 Task: Click on the Austria, Germany, and Switzerland email address Press @airbnb.com
Action: Mouse pressed left at (812, 454)
Screenshot: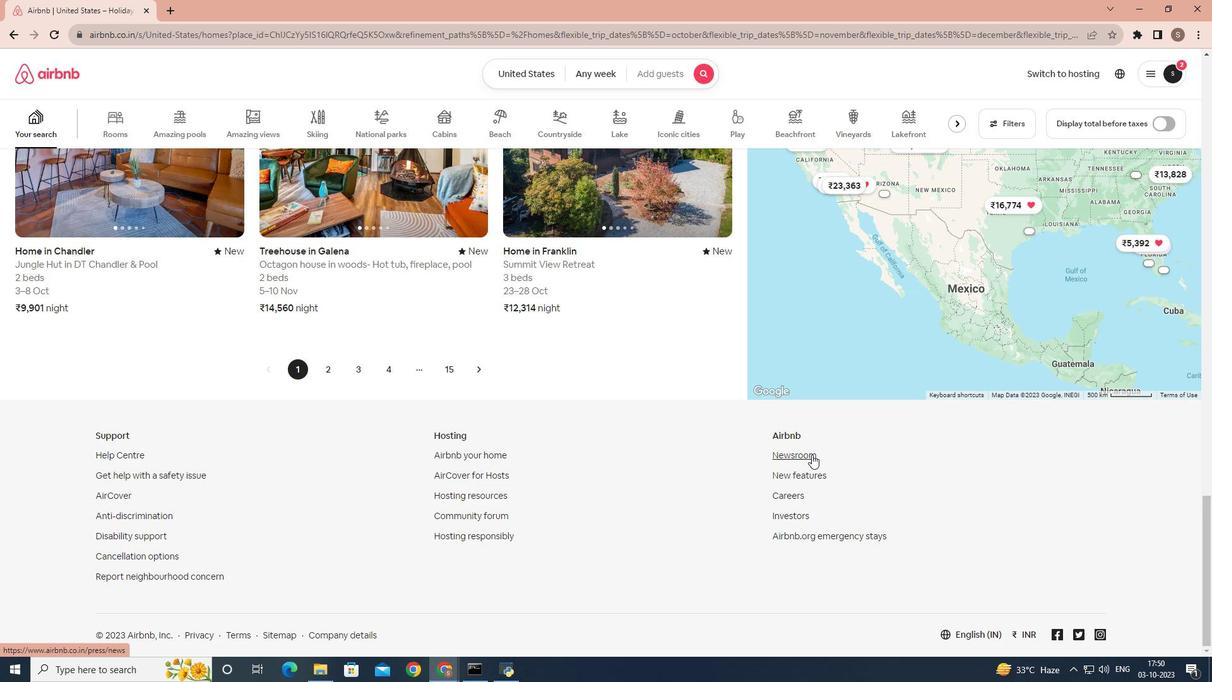 
Action: Mouse moved to (1018, 73)
Screenshot: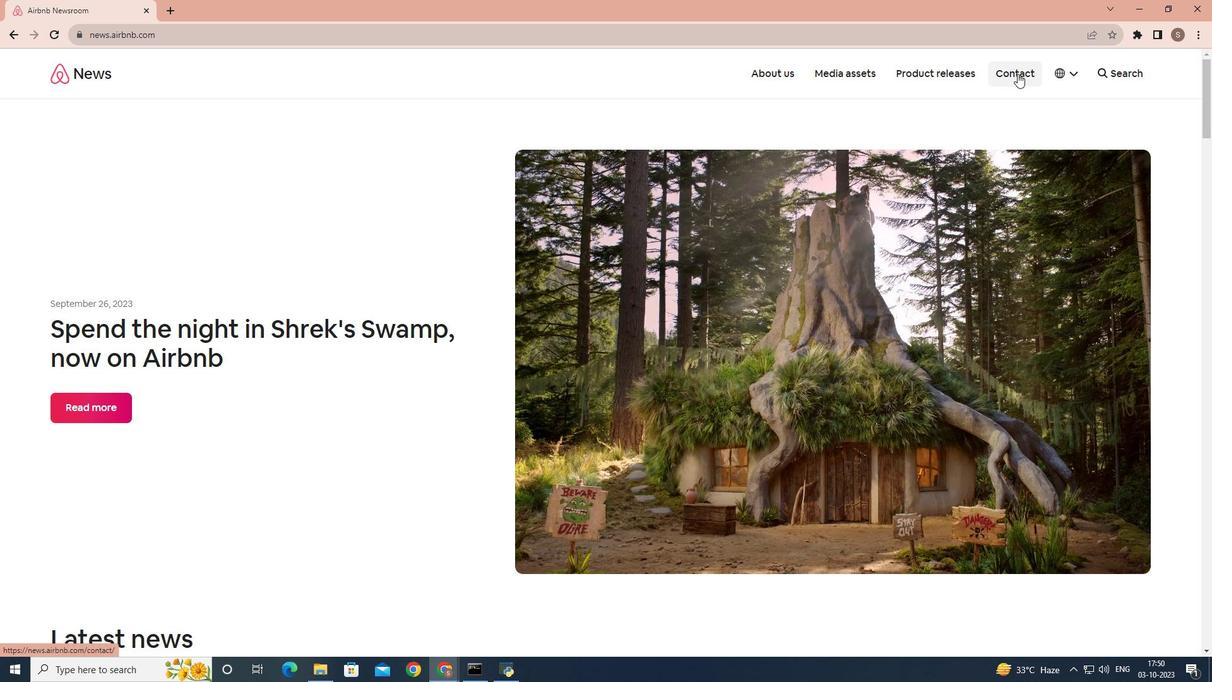 
Action: Mouse pressed left at (1018, 73)
Screenshot: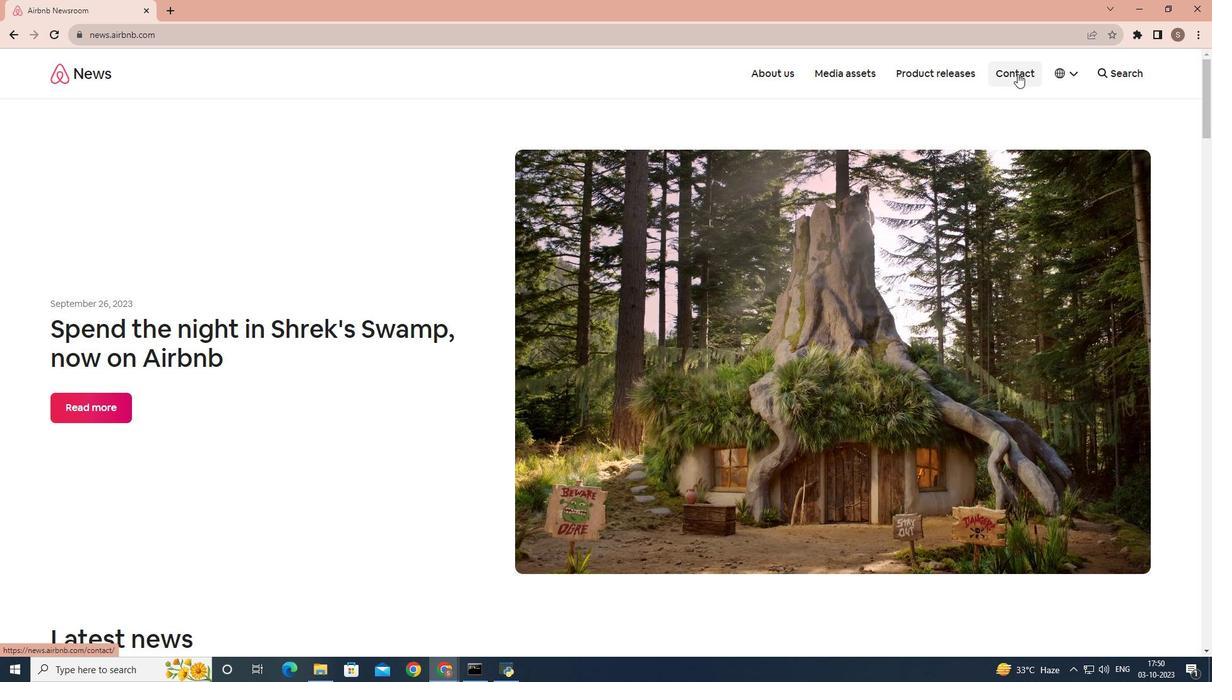 
Action: Mouse moved to (856, 241)
Screenshot: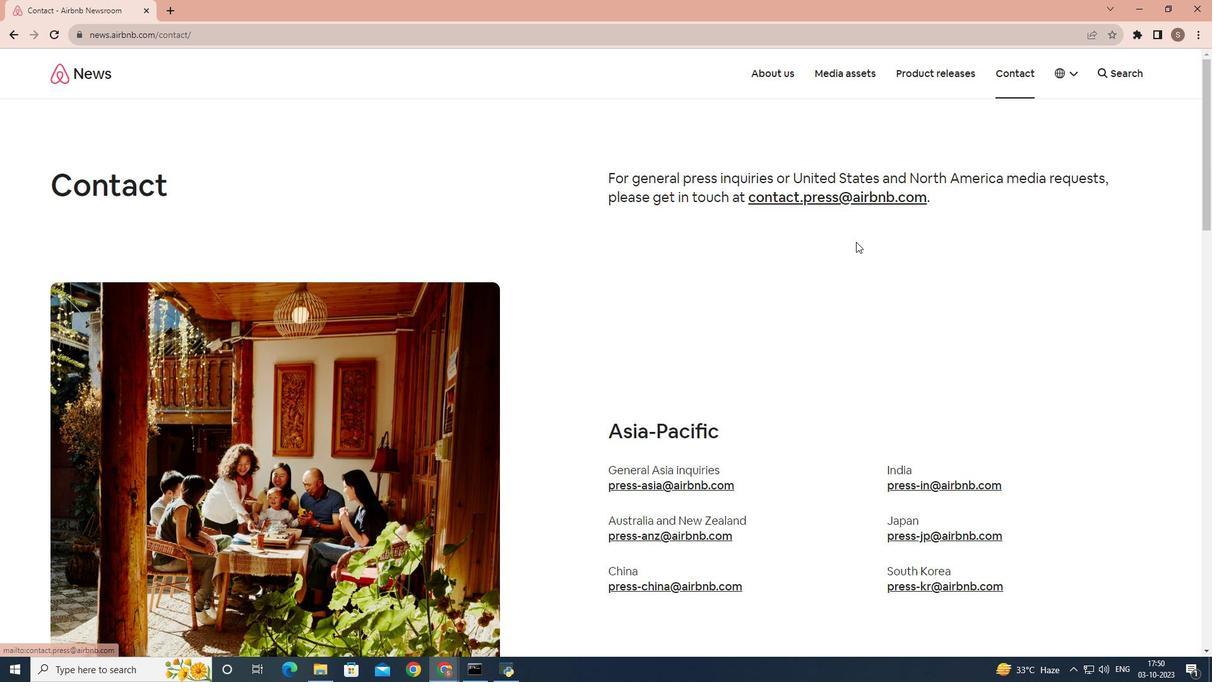 
Action: Mouse scrolled (856, 241) with delta (0, 0)
Screenshot: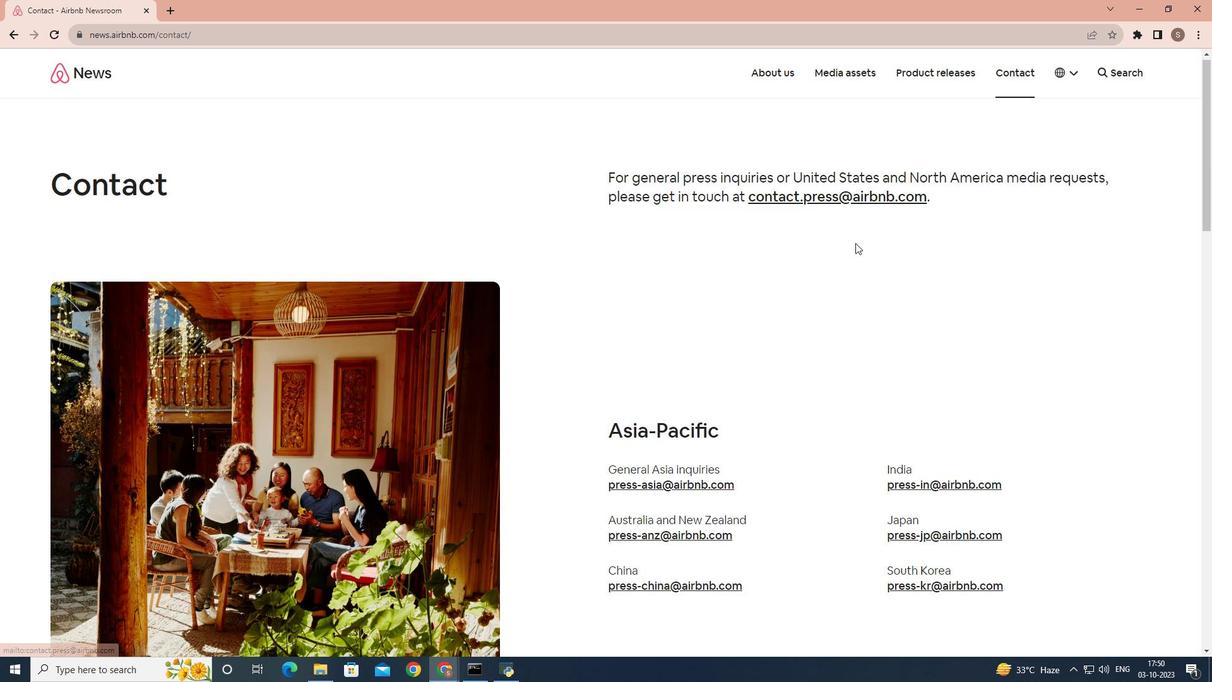 
Action: Mouse moved to (855, 243)
Screenshot: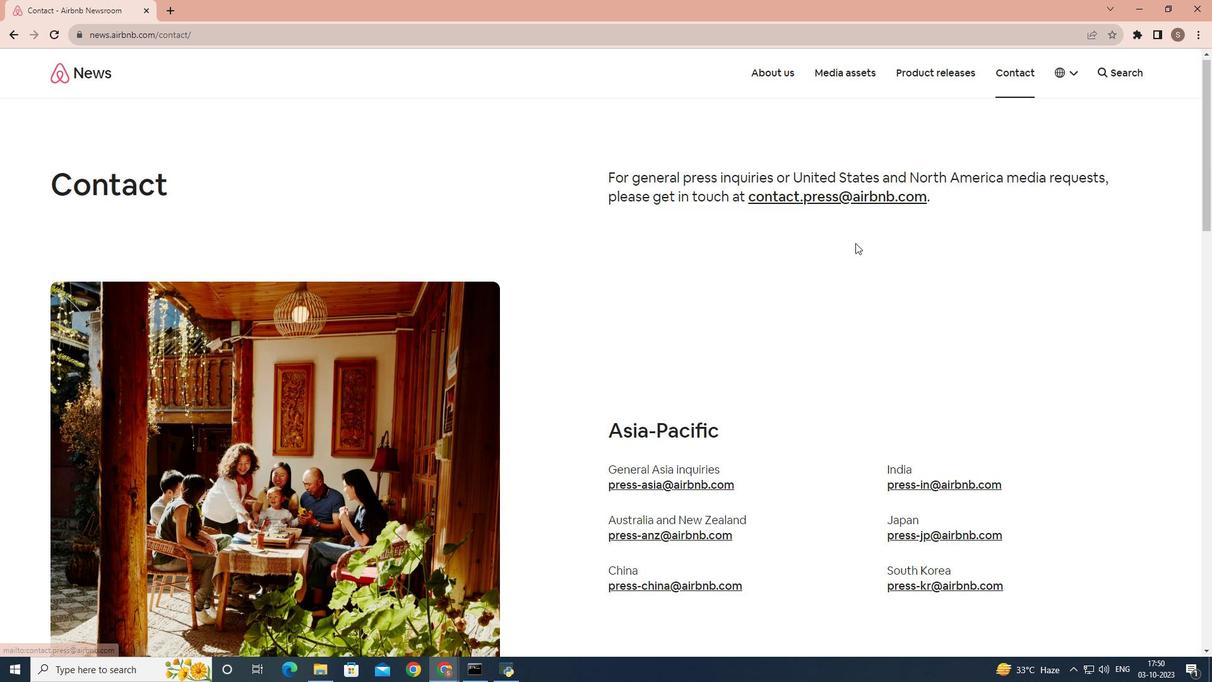 
Action: Mouse scrolled (855, 243) with delta (0, 0)
Screenshot: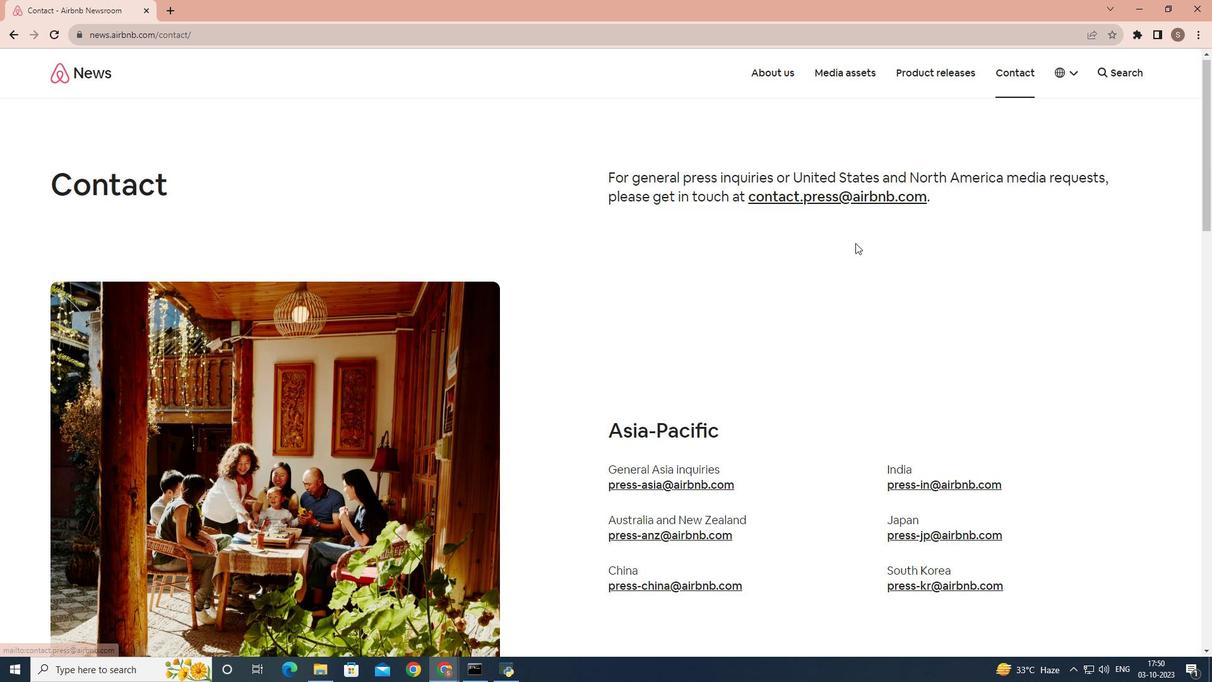 
Action: Mouse moved to (853, 247)
Screenshot: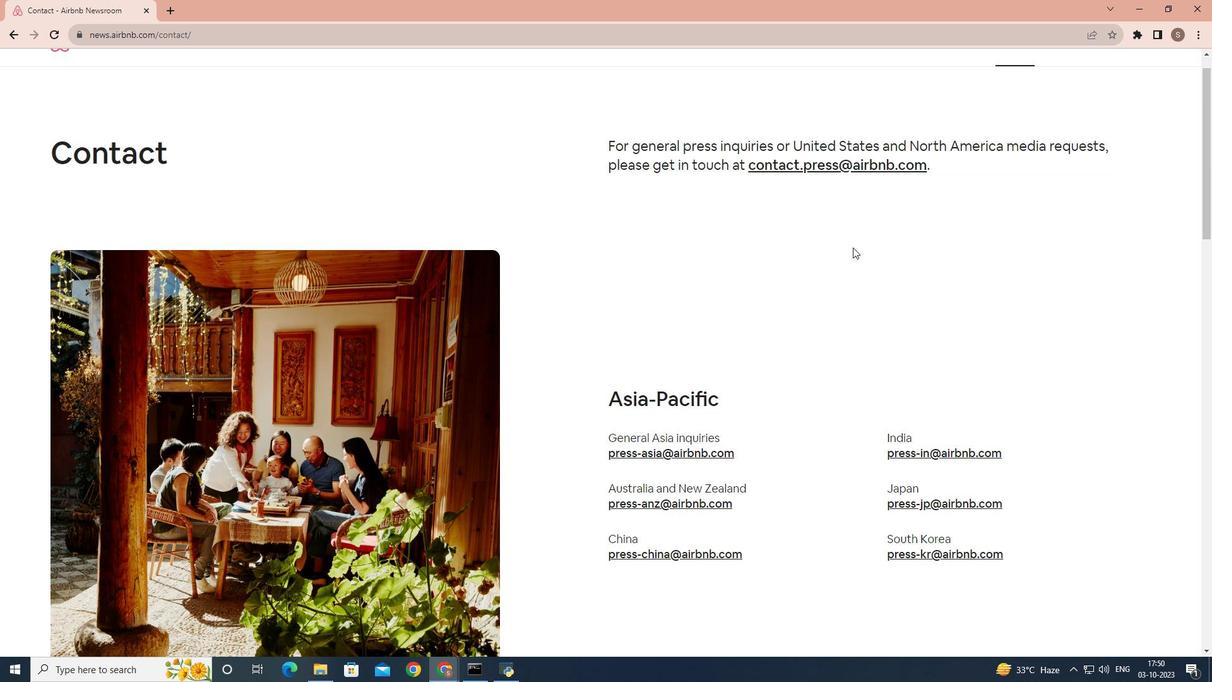 
Action: Mouse scrolled (853, 246) with delta (0, 0)
Screenshot: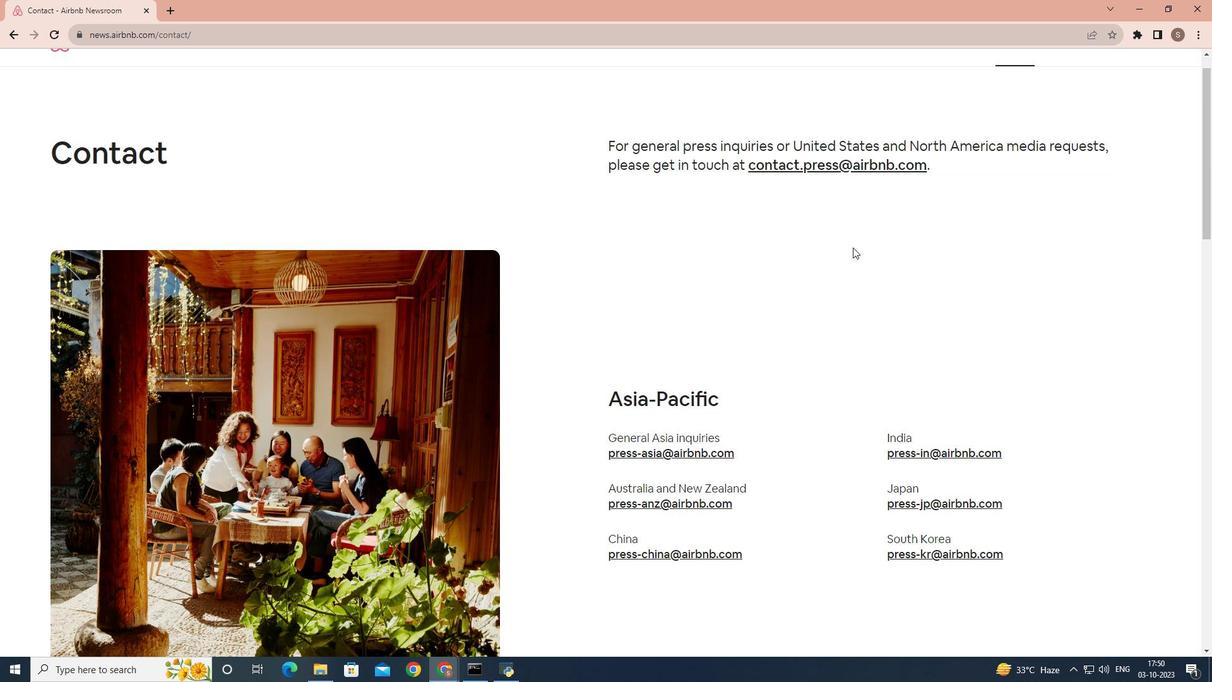
Action: Mouse moved to (836, 246)
Screenshot: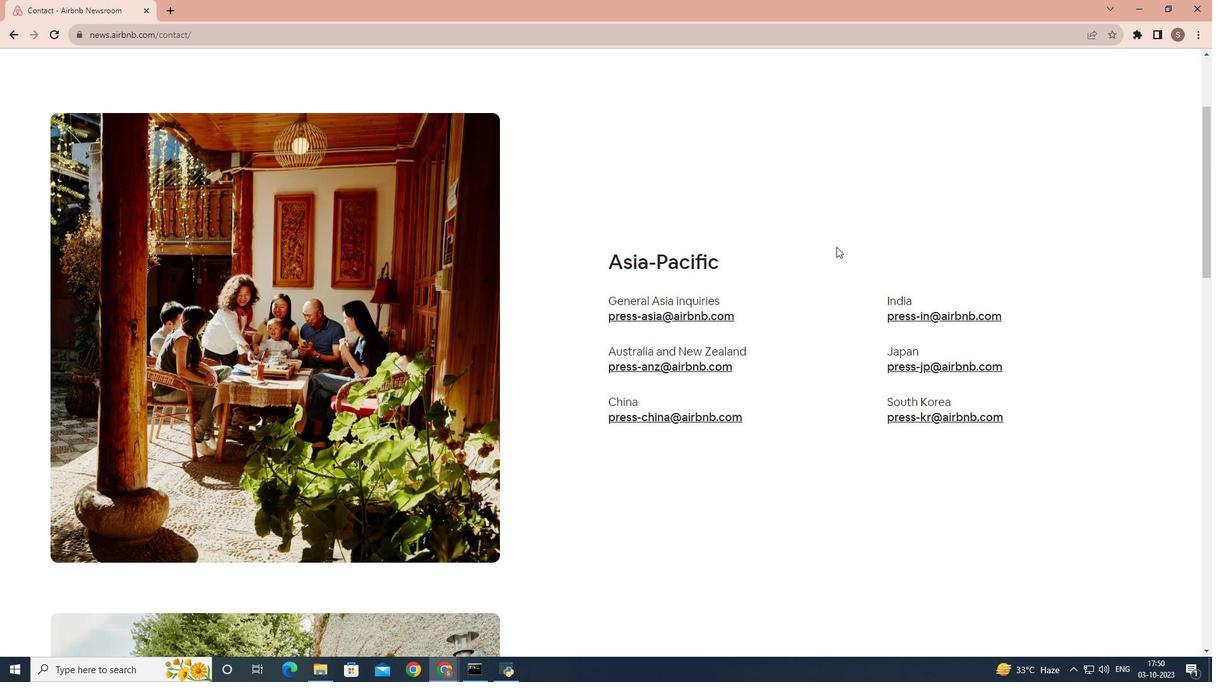 
Action: Mouse scrolled (836, 246) with delta (0, 0)
Screenshot: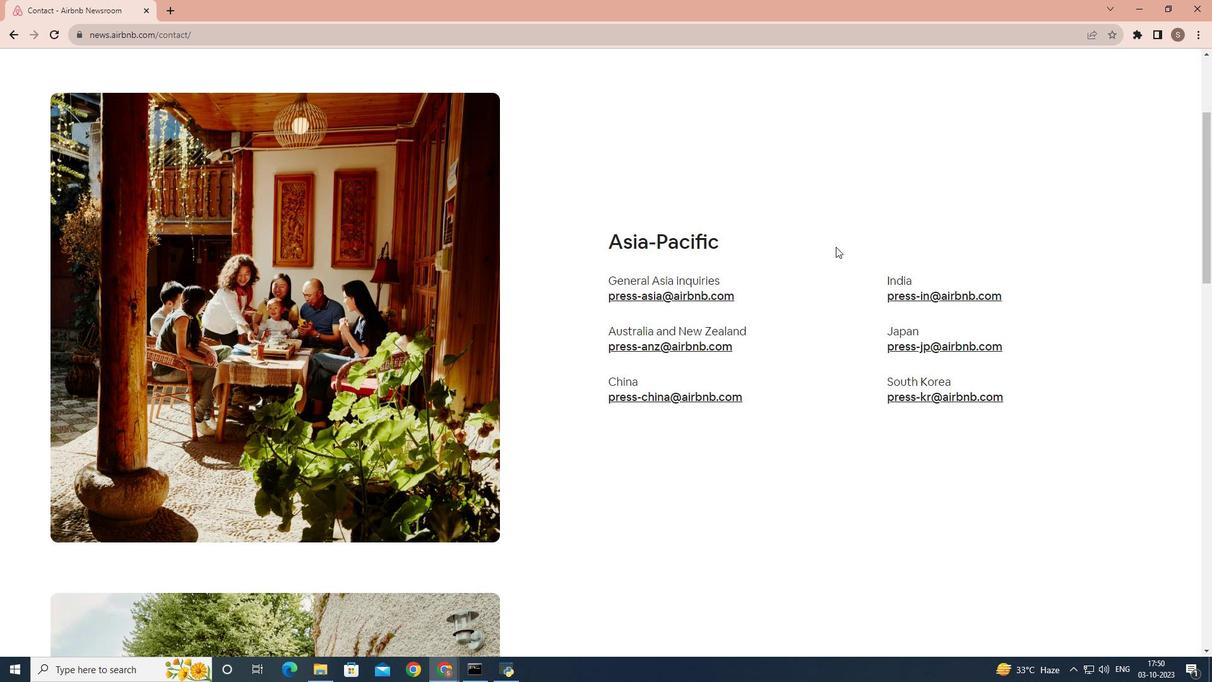 
Action: Mouse scrolled (836, 246) with delta (0, 0)
Screenshot: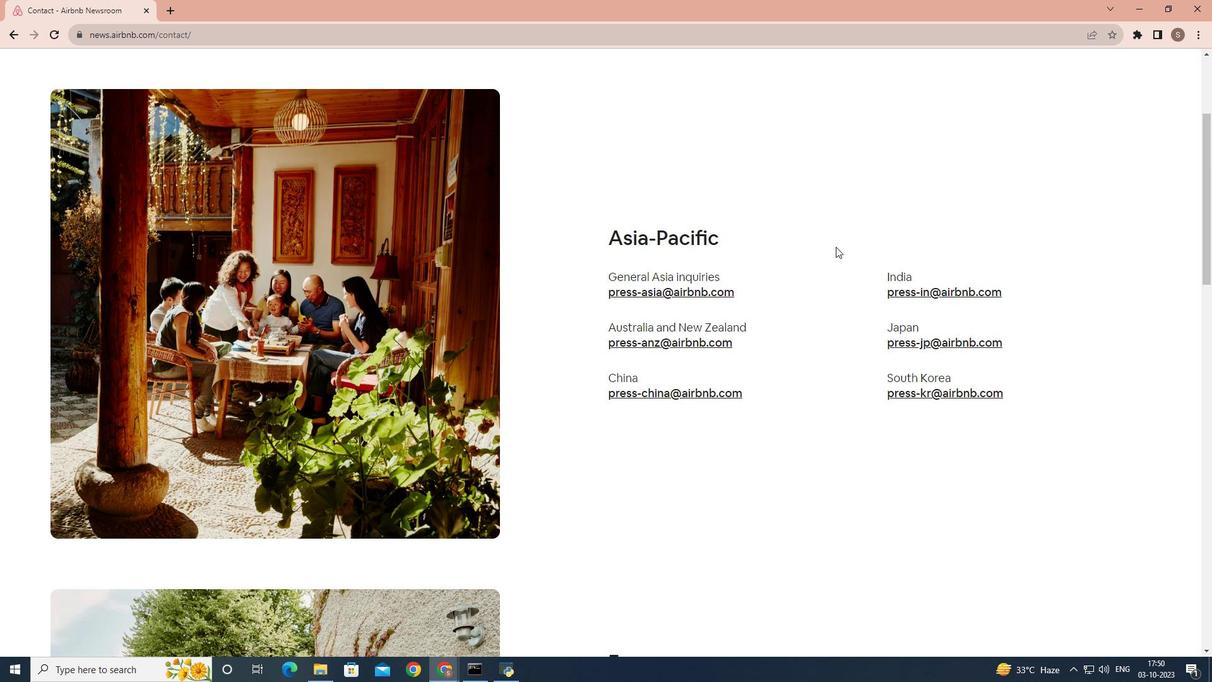 
Action: Mouse scrolled (836, 246) with delta (0, 0)
Screenshot: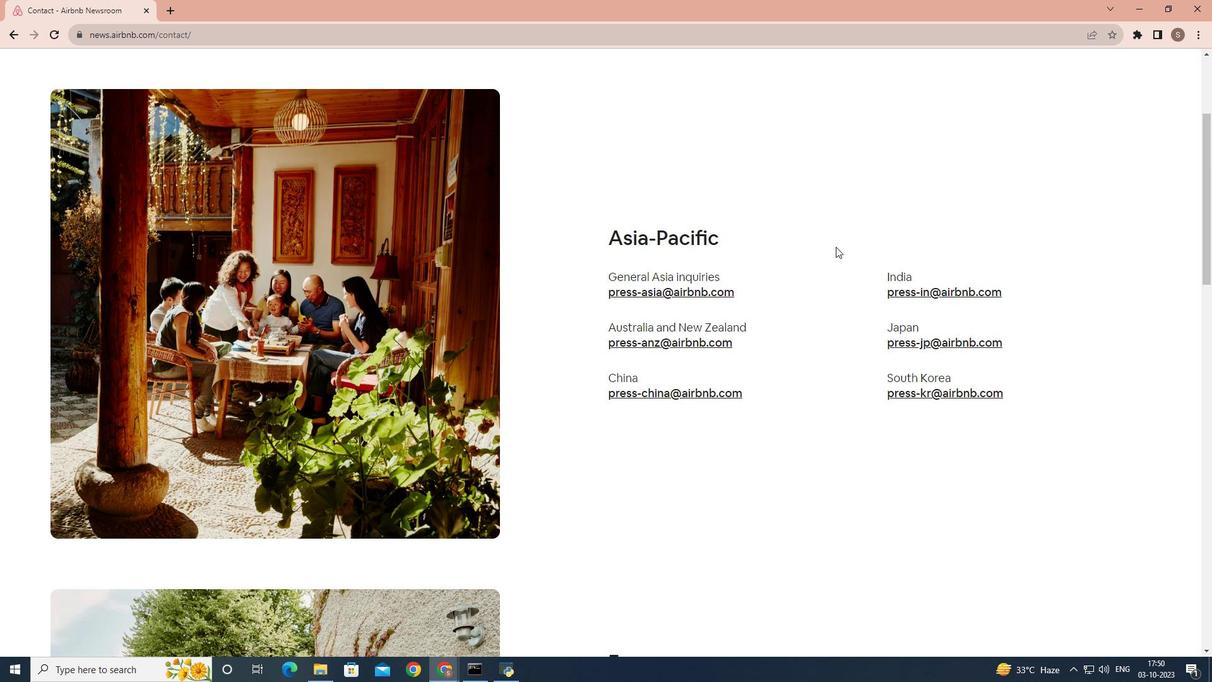 
Action: Mouse scrolled (836, 246) with delta (0, 0)
Screenshot: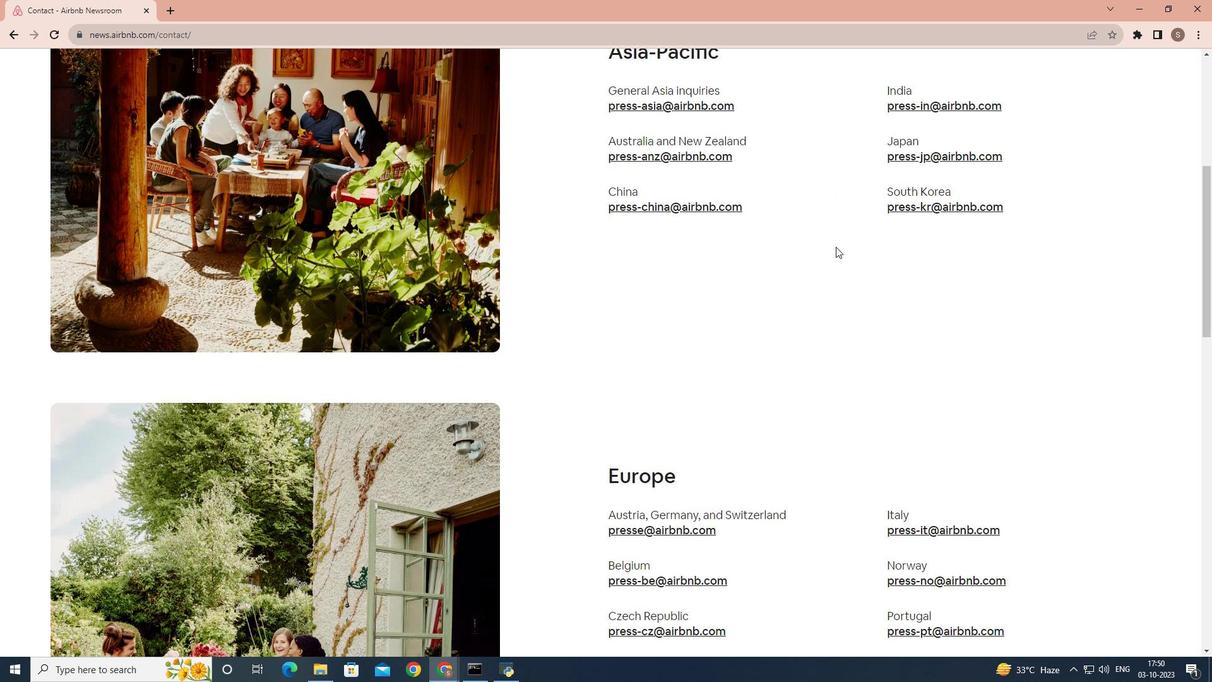 
Action: Mouse scrolled (836, 246) with delta (0, 0)
Screenshot: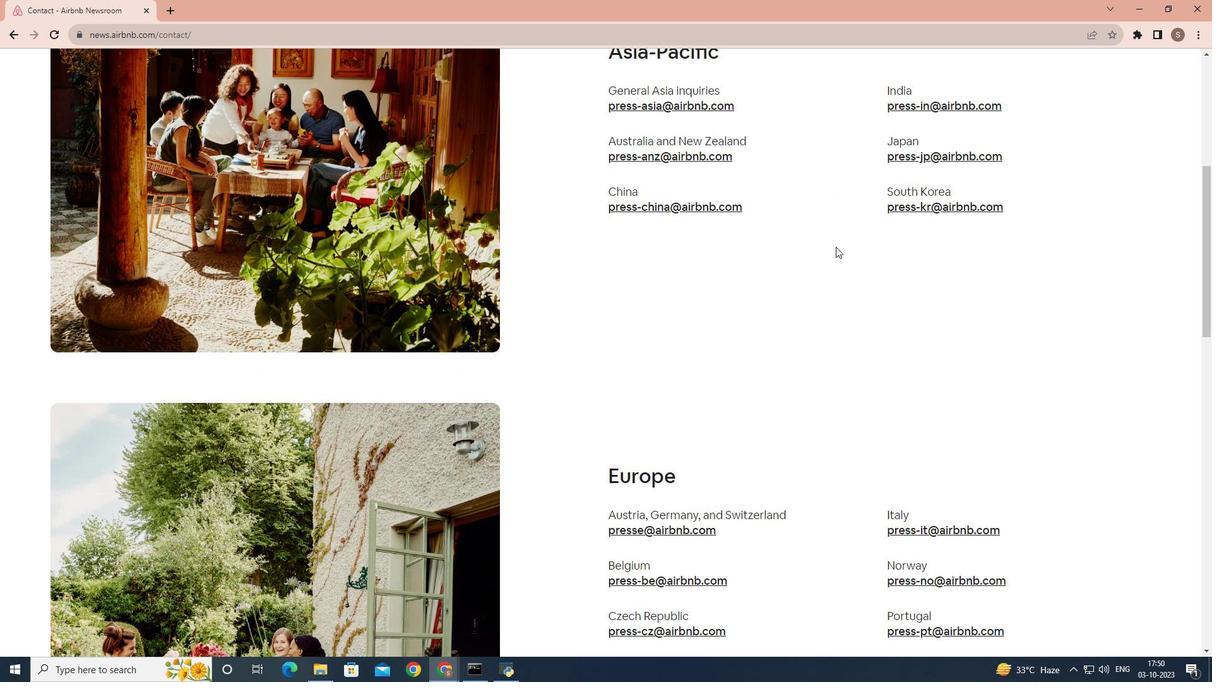 
Action: Mouse scrolled (836, 246) with delta (0, 0)
Screenshot: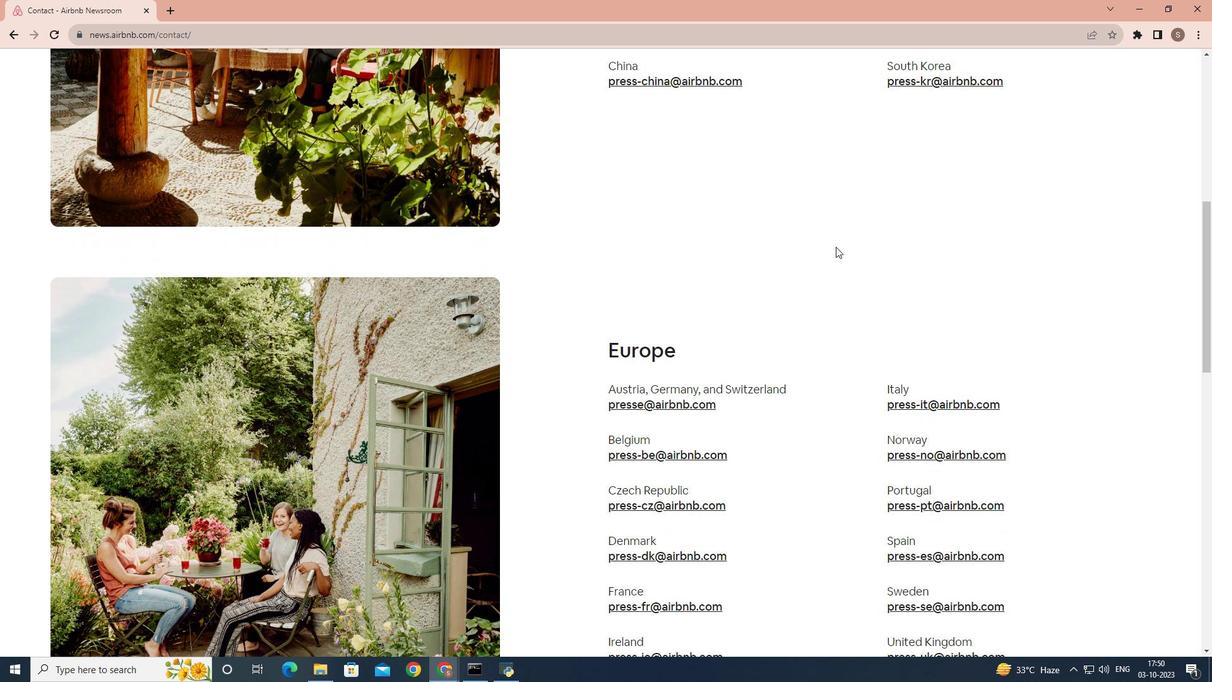 
Action: Mouse scrolled (836, 246) with delta (0, 0)
Screenshot: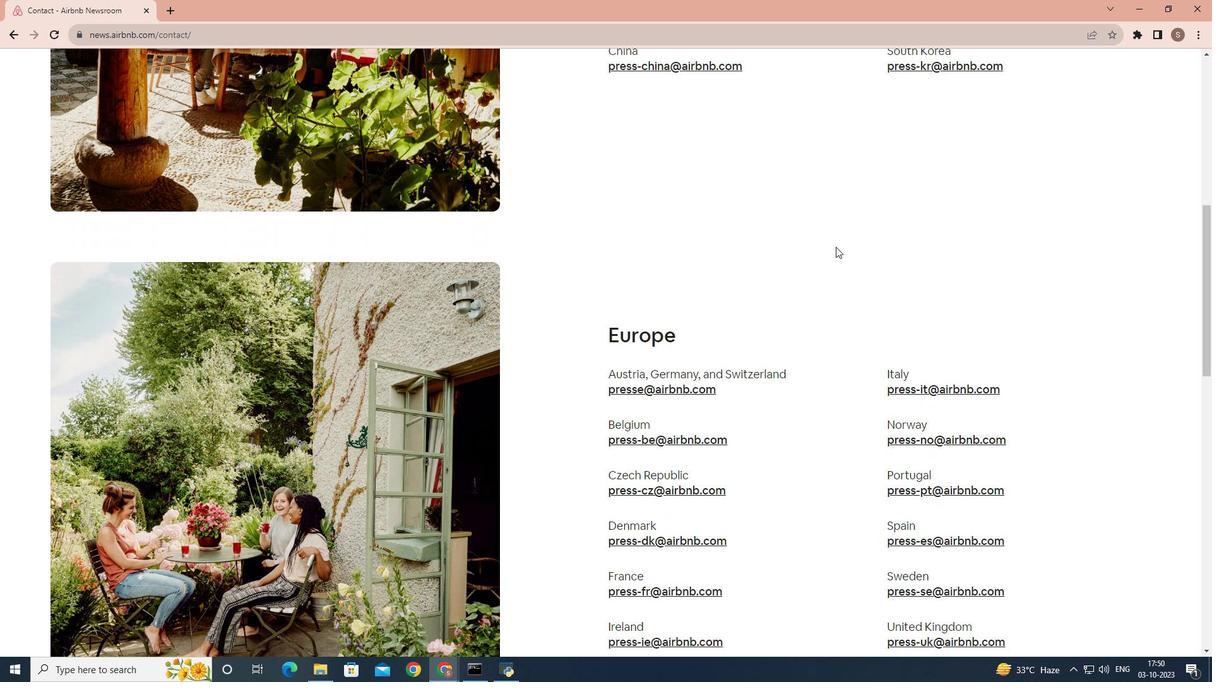 
Action: Mouse moved to (673, 281)
Screenshot: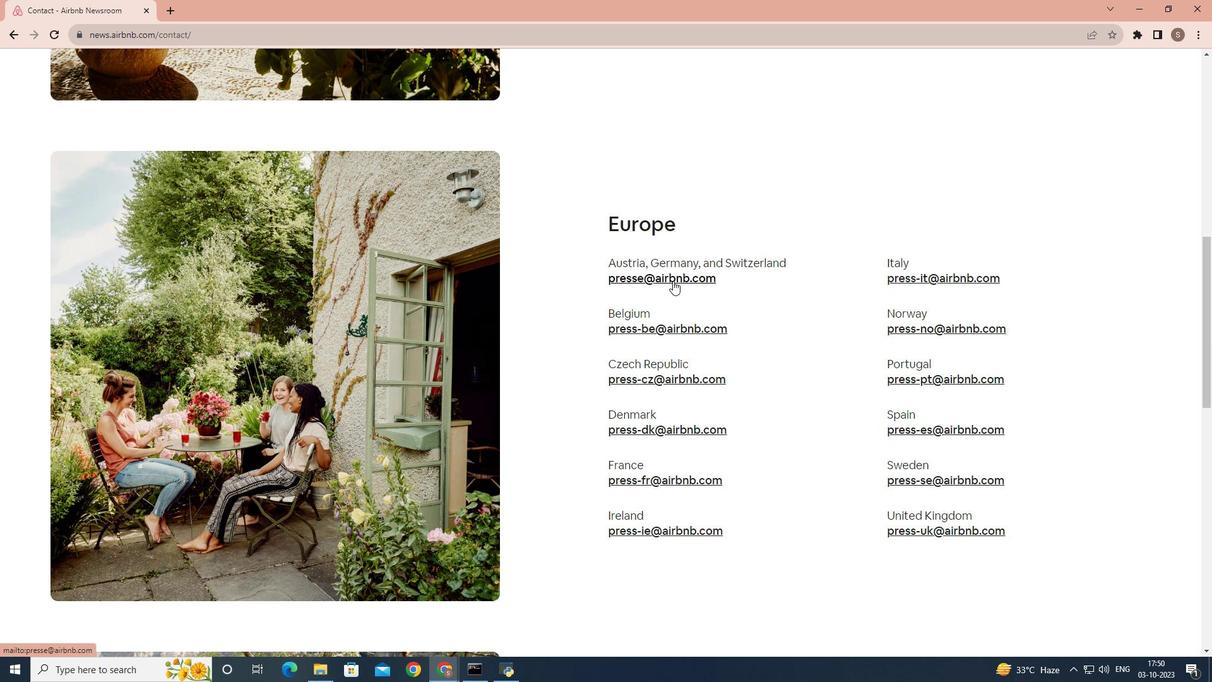 
Action: Mouse pressed left at (673, 281)
Screenshot: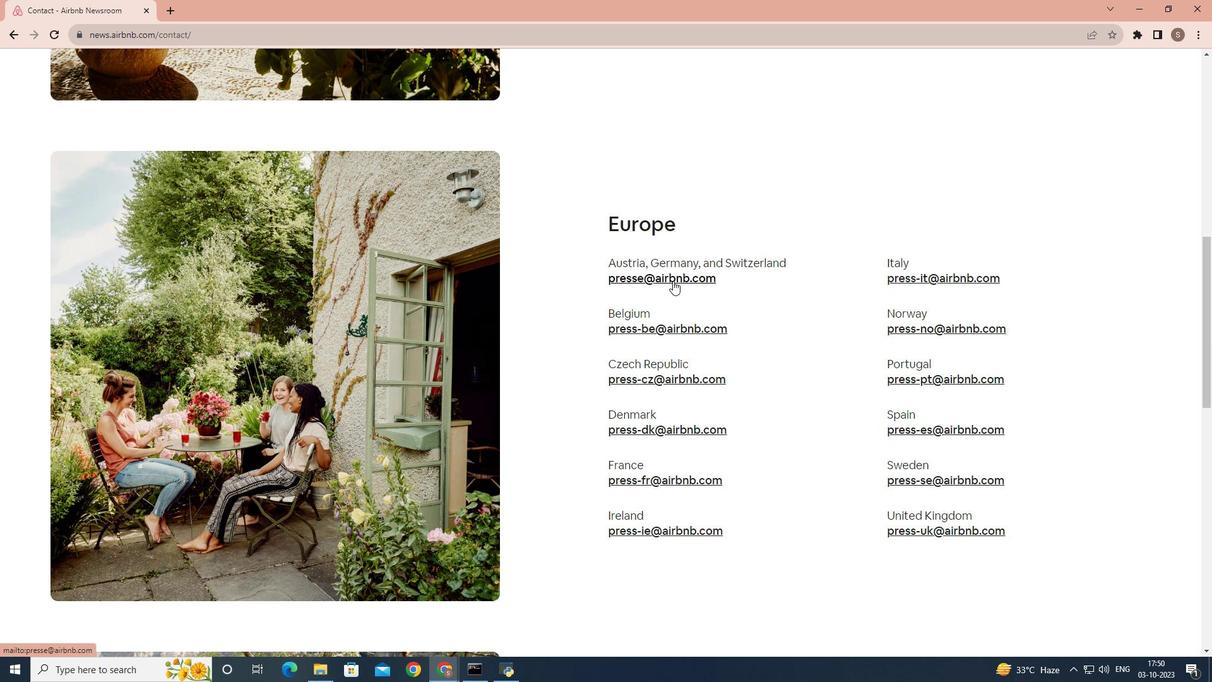 
